 Task: Add Attachment from "Attach a link" to Card Card0000000056 in Board Board0000000014 in Workspace WS0000000005 in Trello. Add Cover Red to Card Card0000000056 in Board Board0000000014 in Workspace WS0000000005 in Trello. Add "Join Card" Button Button0000000056  to Card Card0000000056 in Board Board0000000014 in Workspace WS0000000005 in Trello. Add Description DS0000000056 to Card Card0000000056 in Board Board0000000014 in Workspace WS0000000005 in Trello. Add Comment CM0000000056 to Card Card0000000056 in Board Board0000000014 in Workspace WS0000000005 in Trello
Action: Mouse moved to (648, 365)
Screenshot: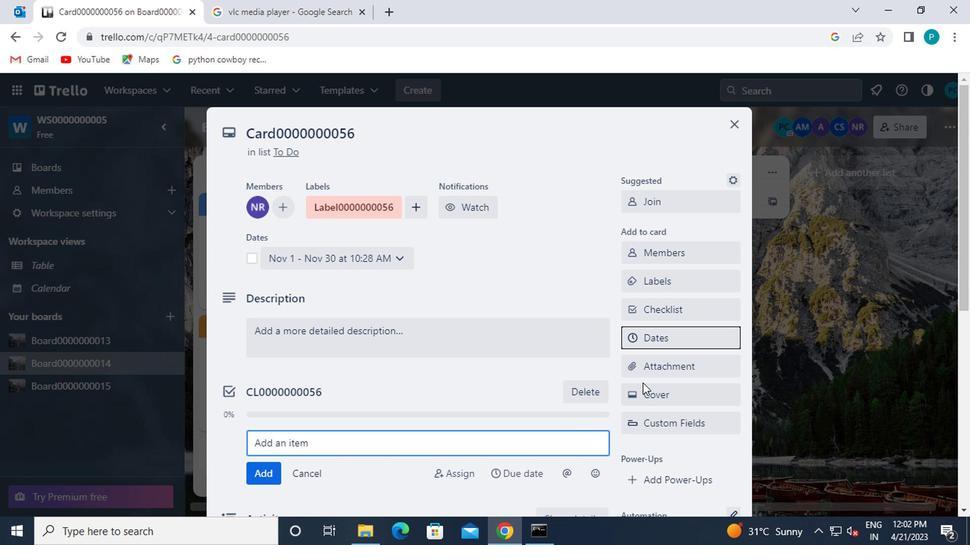 
Action: Mouse pressed left at (648, 365)
Screenshot: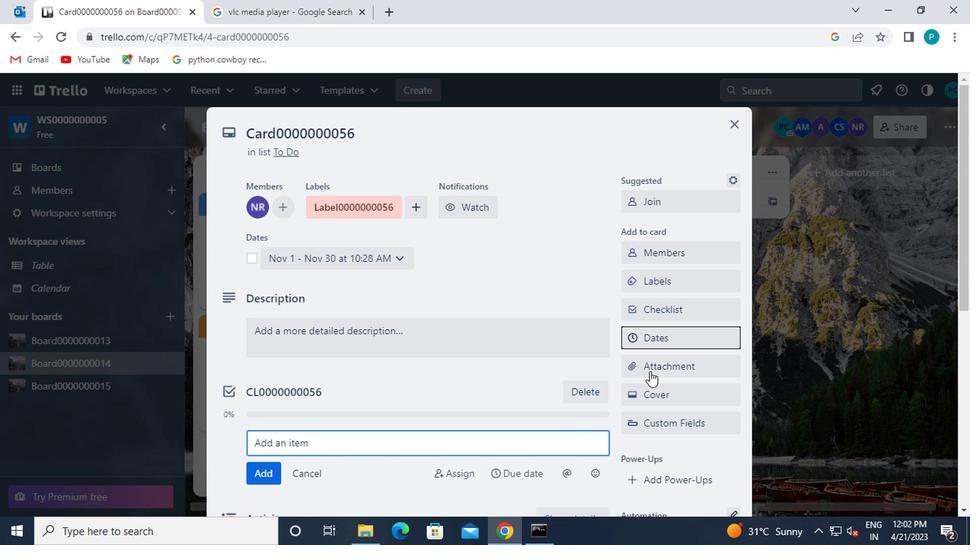 
Action: Mouse moved to (311, 16)
Screenshot: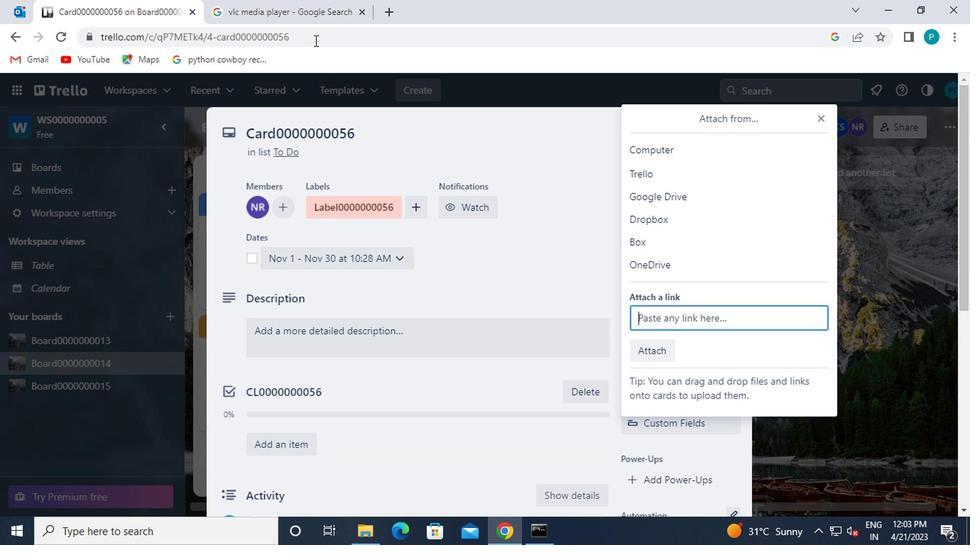 
Action: Mouse pressed left at (311, 16)
Screenshot: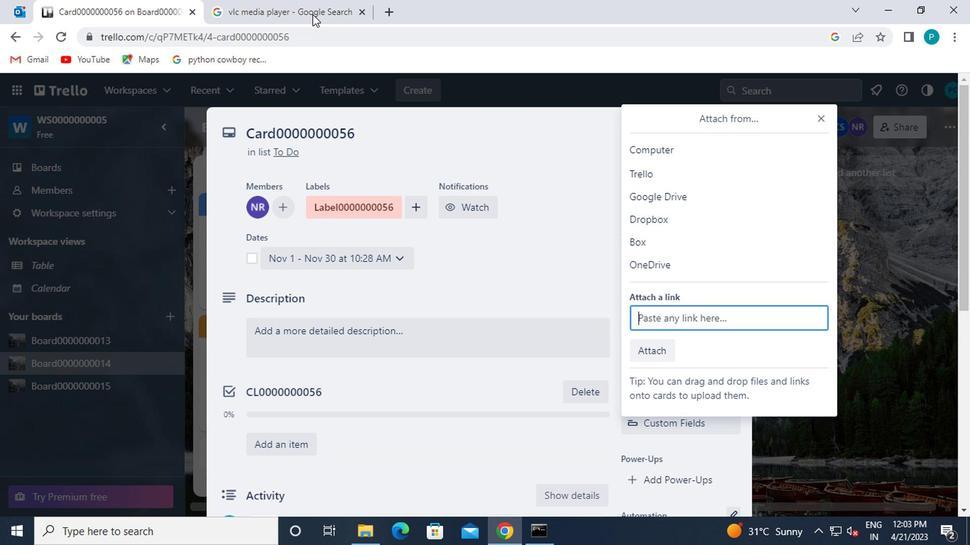 
Action: Mouse moved to (311, 16)
Screenshot: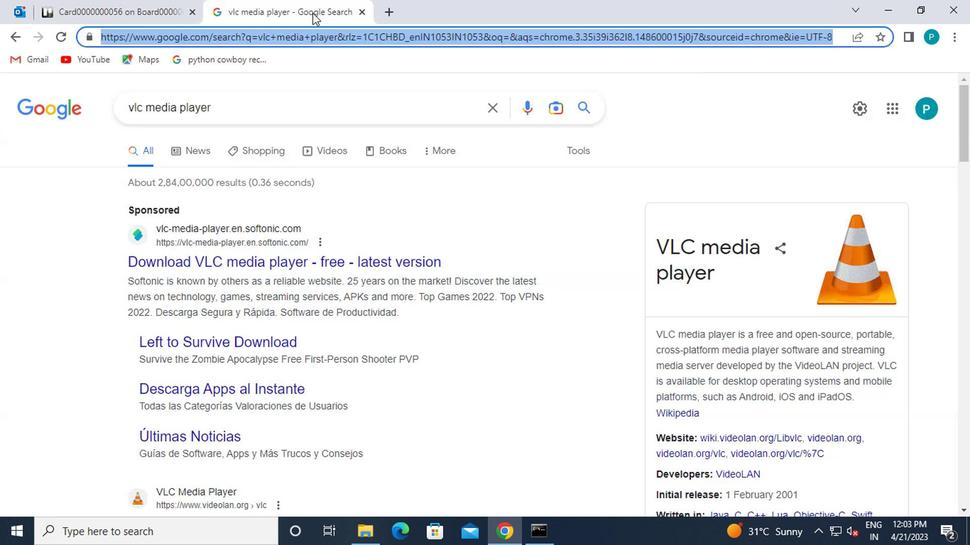 
Action: Key pressed ctrl+C
Screenshot: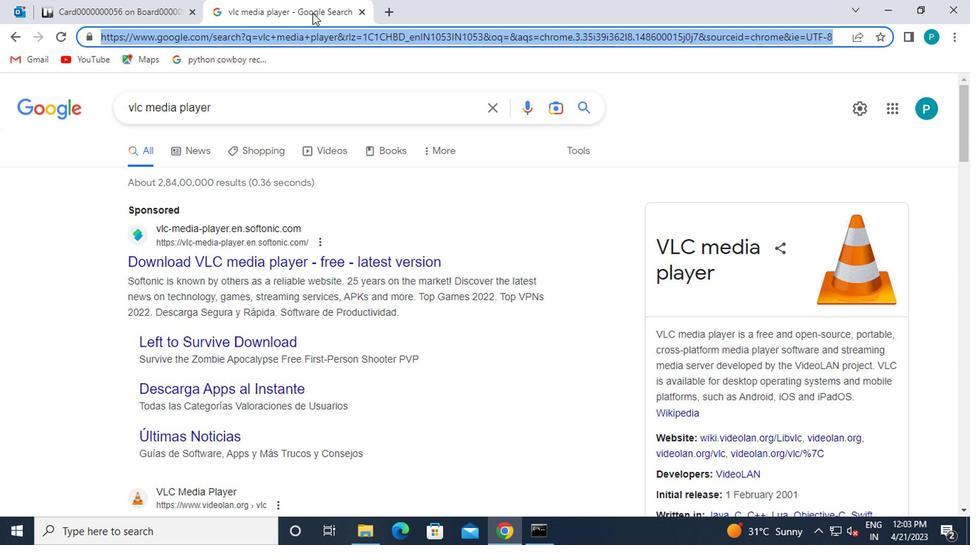 
Action: Mouse moved to (136, 15)
Screenshot: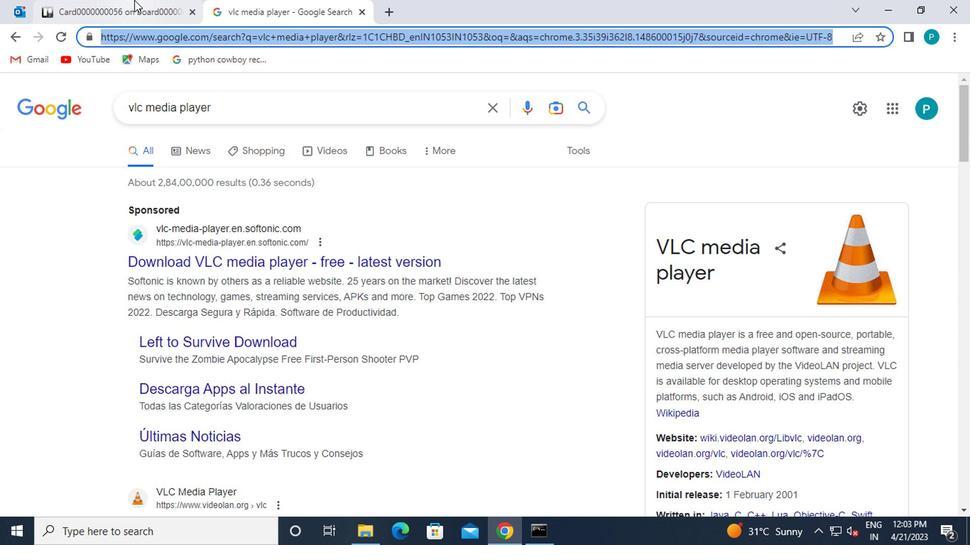
Action: Mouse pressed left at (136, 15)
Screenshot: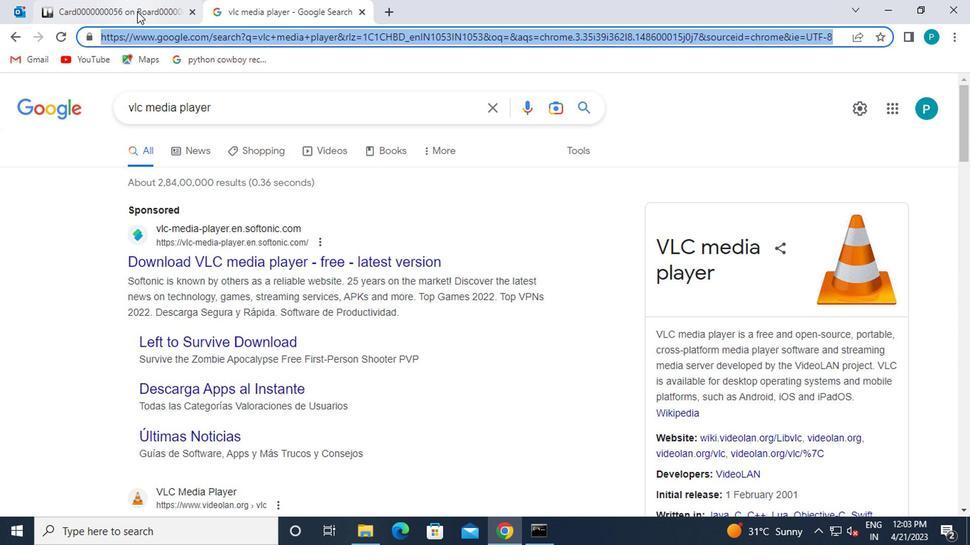 
Action: Mouse moved to (660, 314)
Screenshot: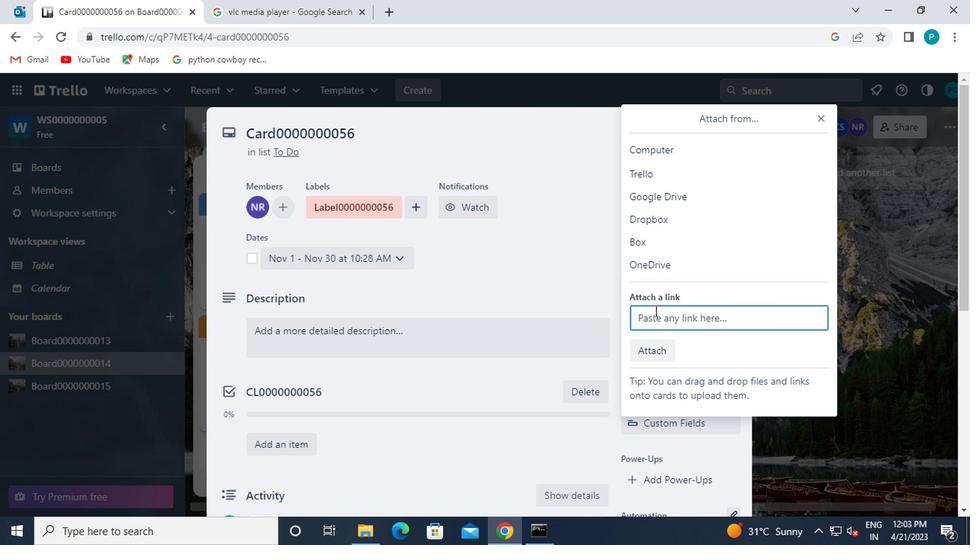 
Action: Mouse pressed left at (660, 314)
Screenshot: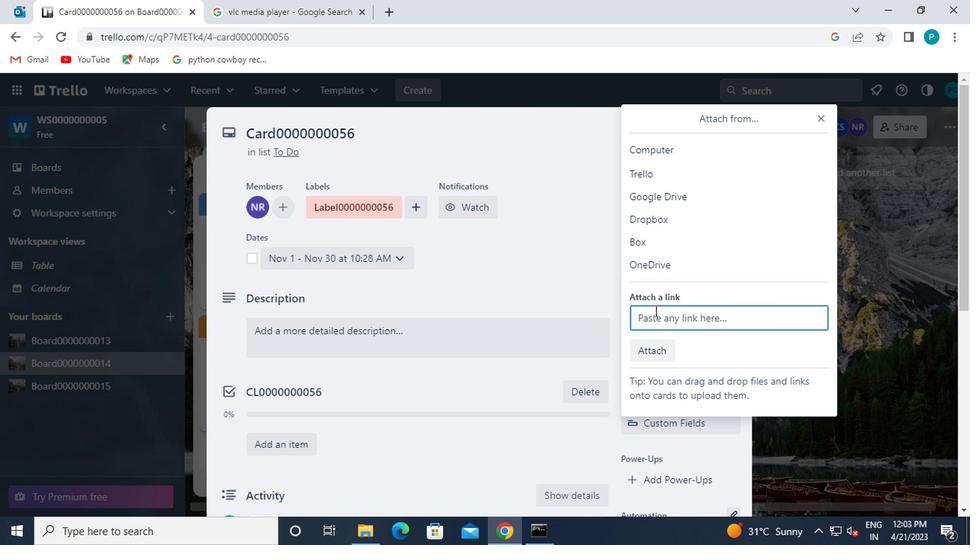 
Action: Mouse moved to (662, 321)
Screenshot: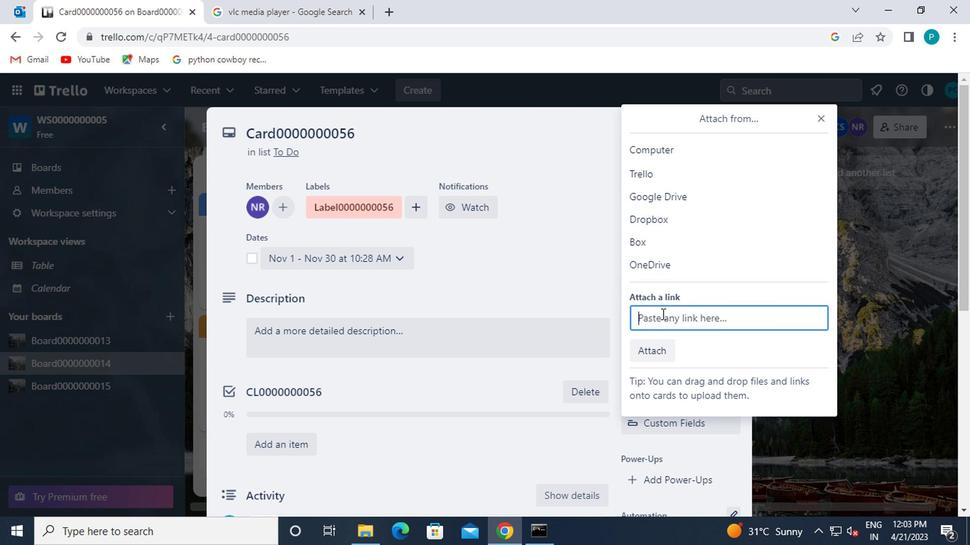 
Action: Key pressed ctrl+V
Screenshot: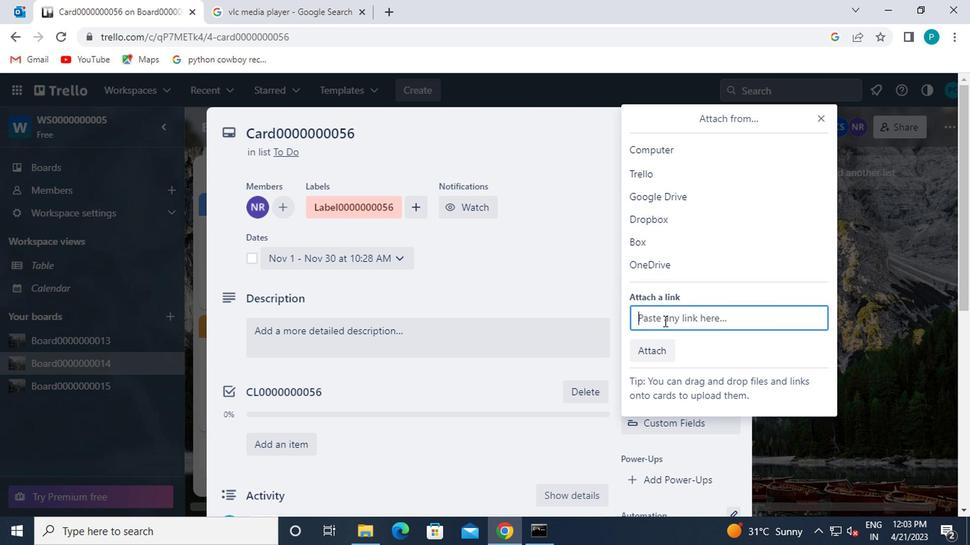 
Action: Mouse moved to (652, 392)
Screenshot: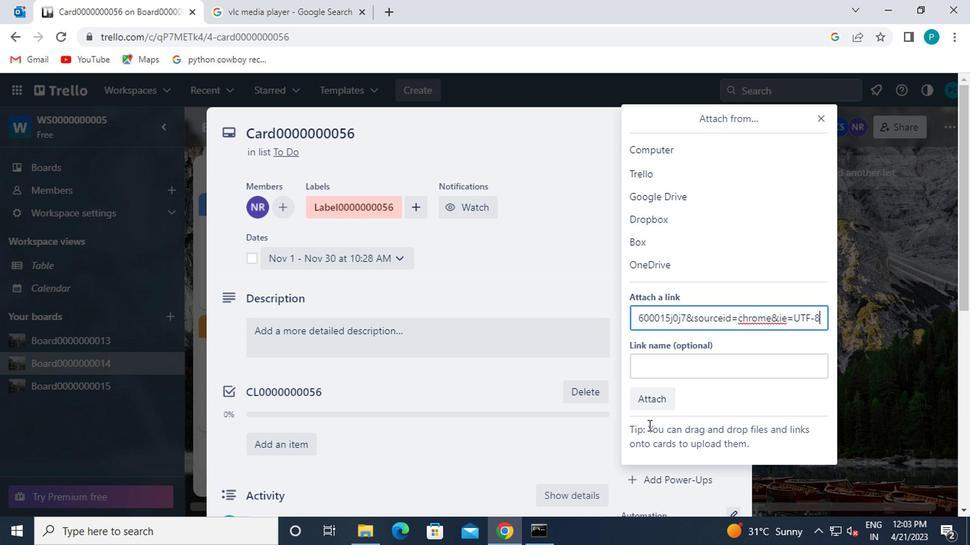 
Action: Mouse pressed left at (652, 392)
Screenshot: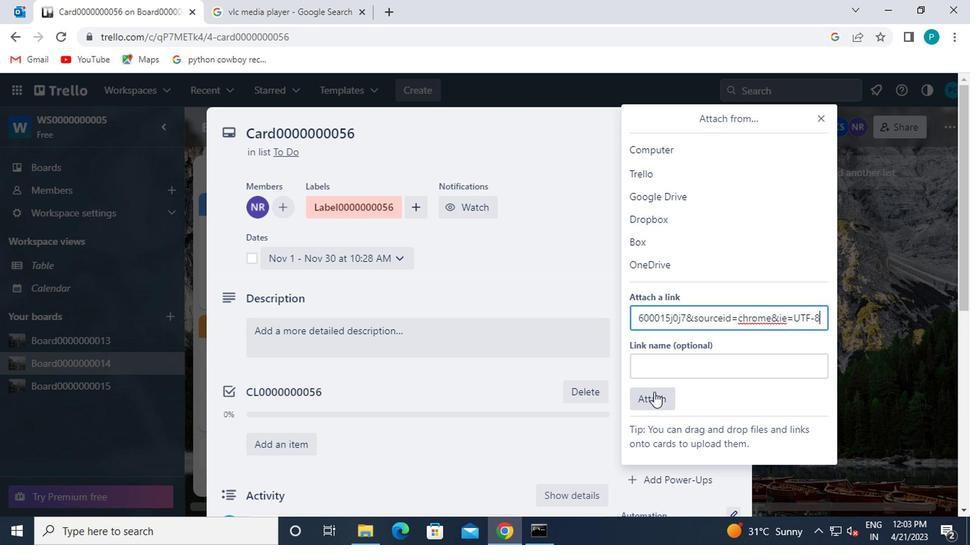 
Action: Mouse moved to (671, 404)
Screenshot: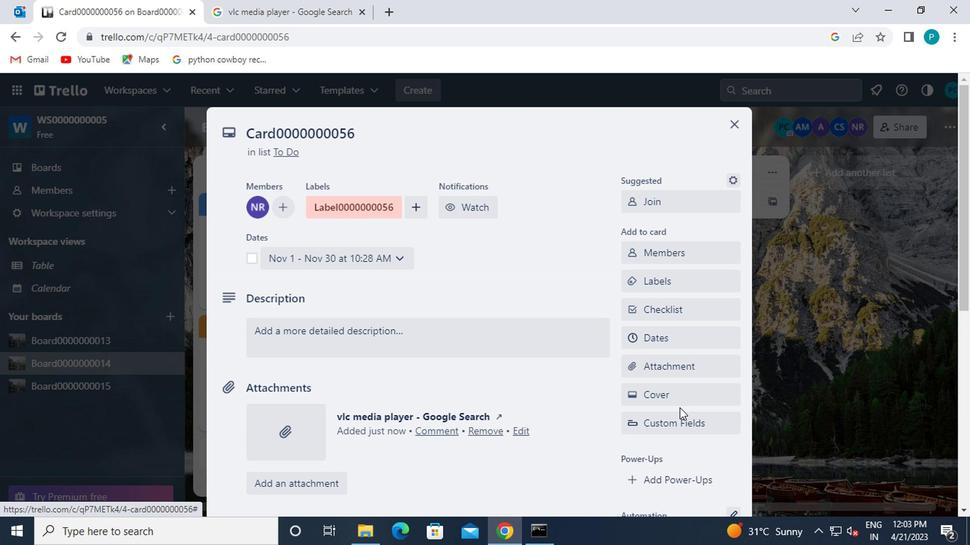 
Action: Mouse pressed left at (671, 404)
Screenshot: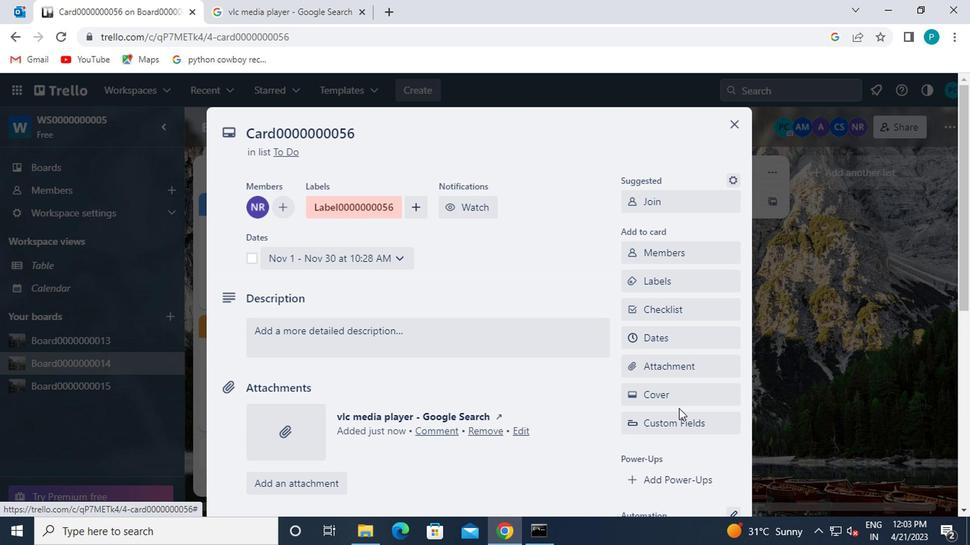 
Action: Mouse moved to (755, 248)
Screenshot: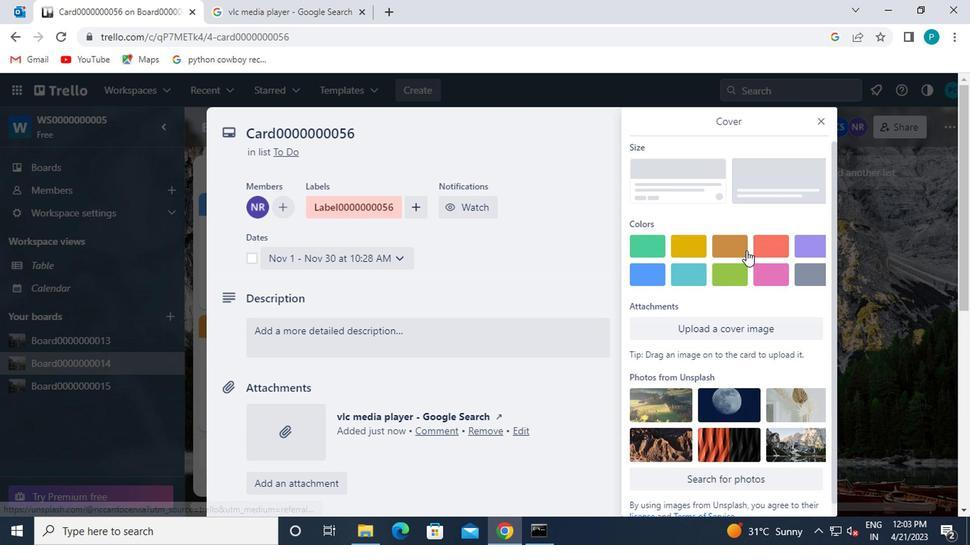 
Action: Mouse pressed left at (755, 248)
Screenshot: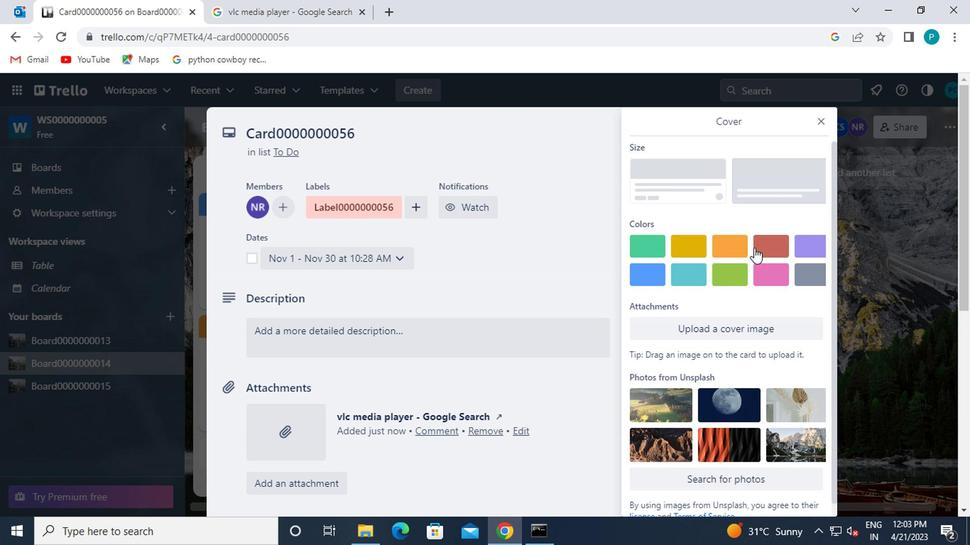
Action: Mouse moved to (812, 118)
Screenshot: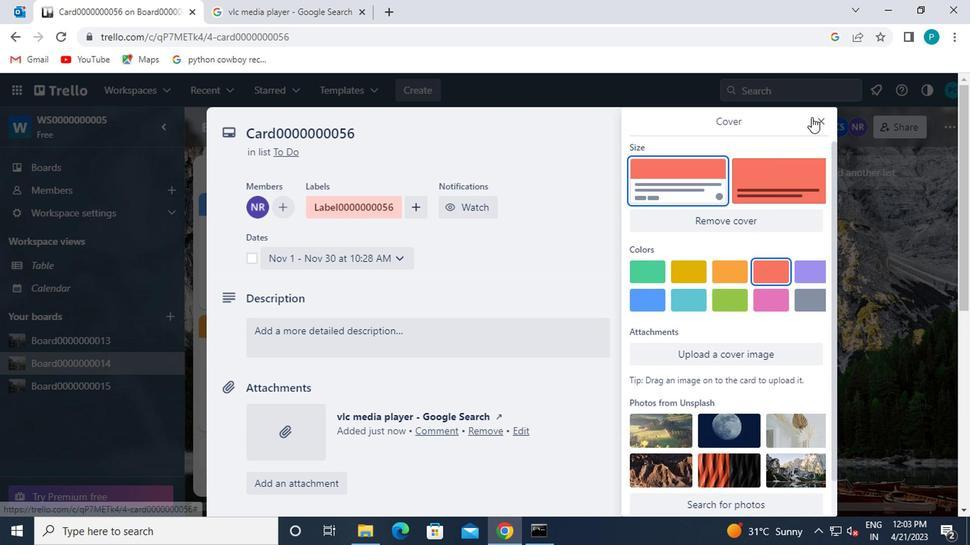 
Action: Mouse pressed left at (812, 118)
Screenshot: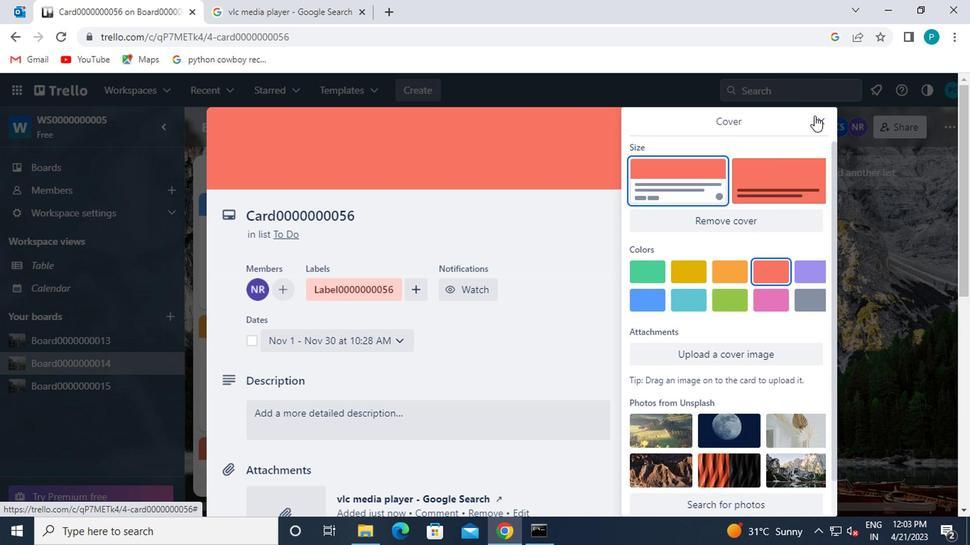 
Action: Mouse moved to (601, 341)
Screenshot: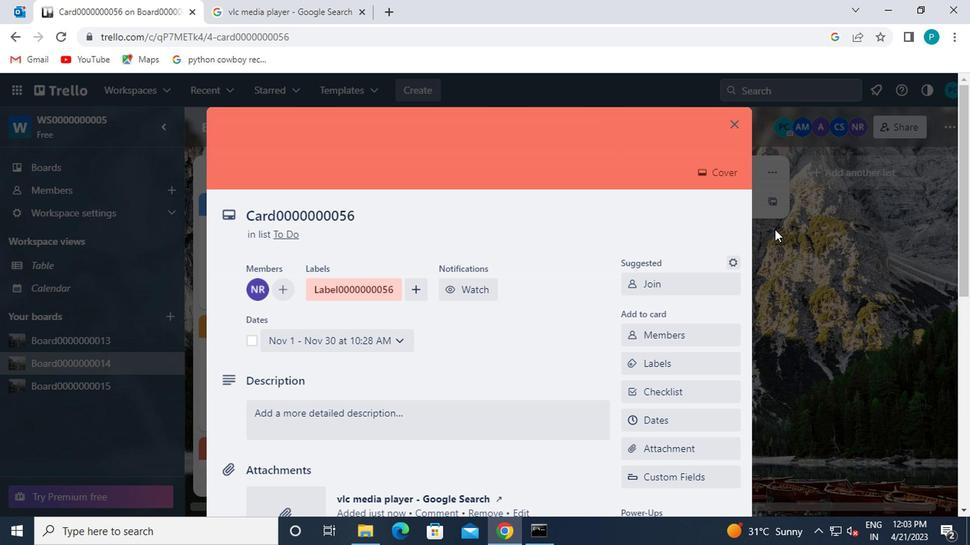 
Action: Mouse scrolled (601, 341) with delta (0, 0)
Screenshot: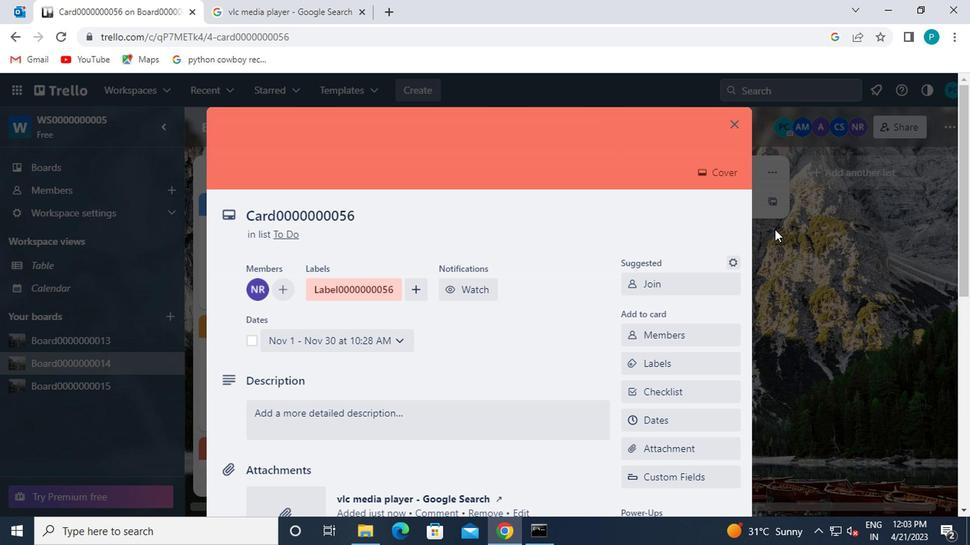 
Action: Mouse moved to (592, 343)
Screenshot: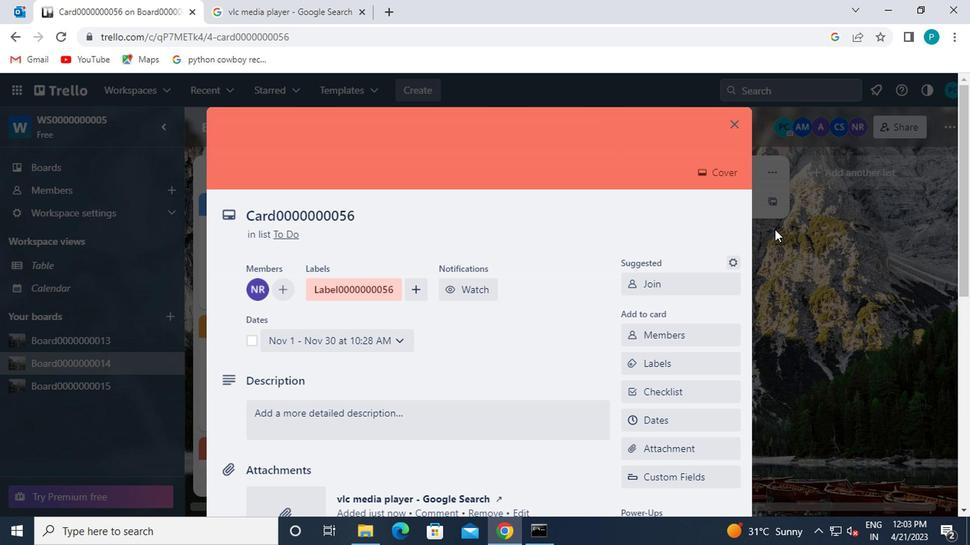 
Action: Mouse scrolled (592, 343) with delta (0, 0)
Screenshot: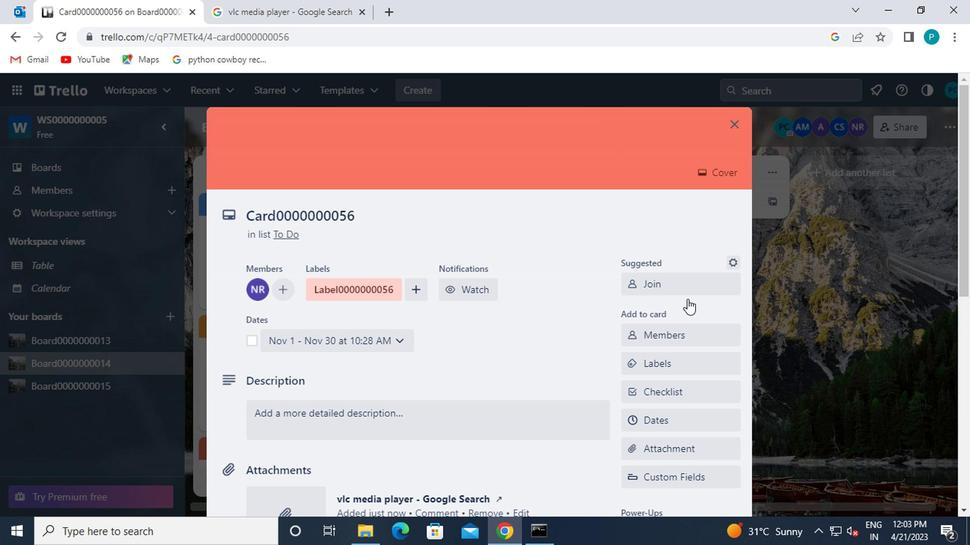 
Action: Mouse scrolled (592, 343) with delta (0, 0)
Screenshot: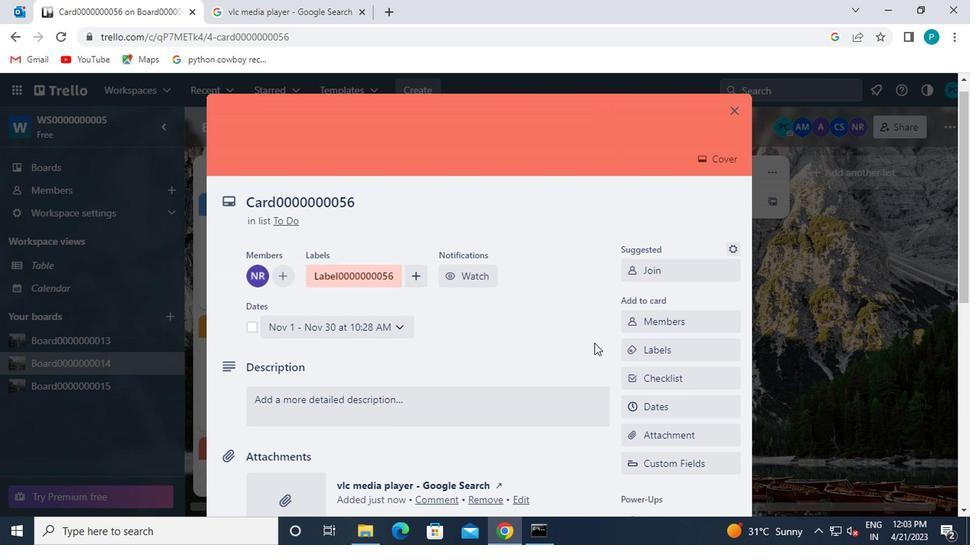 
Action: Mouse moved to (594, 343)
Screenshot: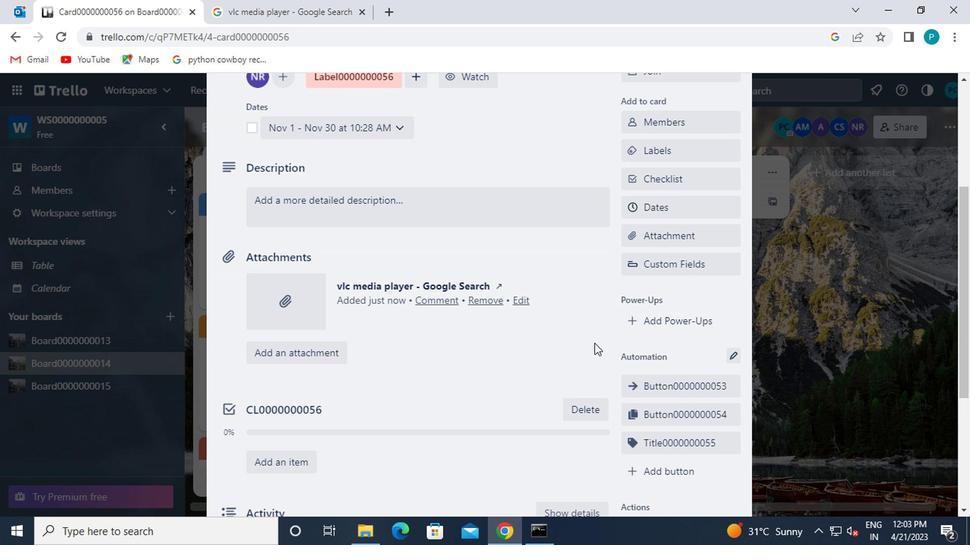 
Action: Mouse scrolled (594, 343) with delta (0, 0)
Screenshot: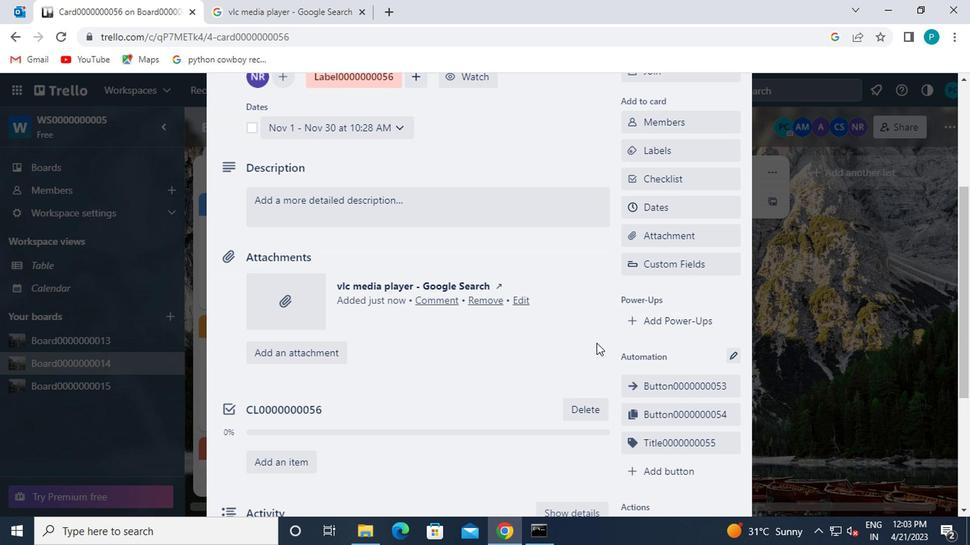 
Action: Mouse moved to (655, 398)
Screenshot: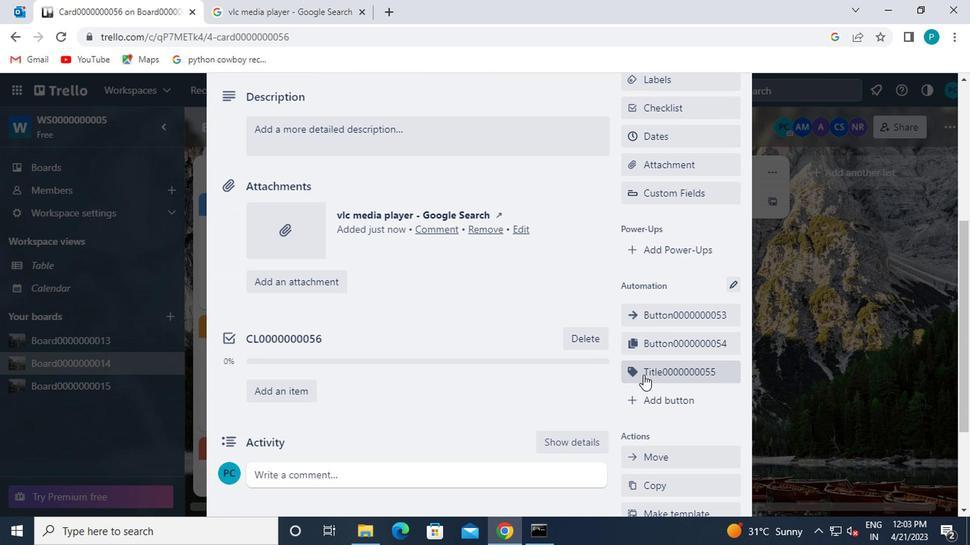 
Action: Mouse pressed left at (655, 398)
Screenshot: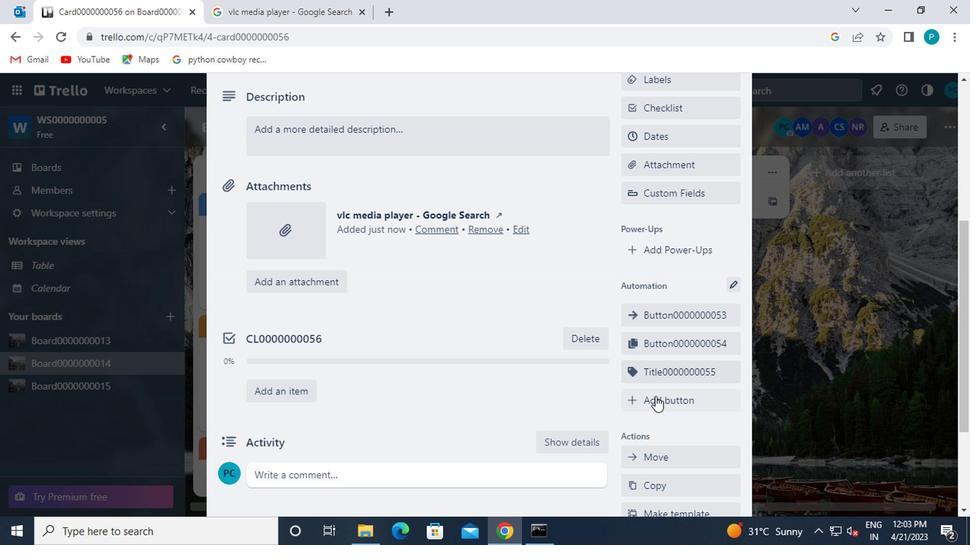 
Action: Mouse moved to (654, 273)
Screenshot: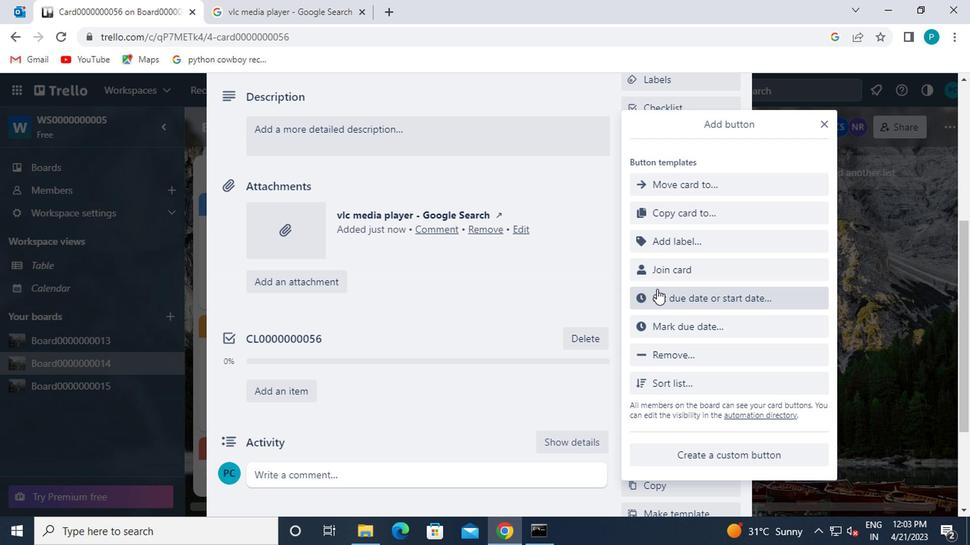 
Action: Mouse pressed left at (654, 273)
Screenshot: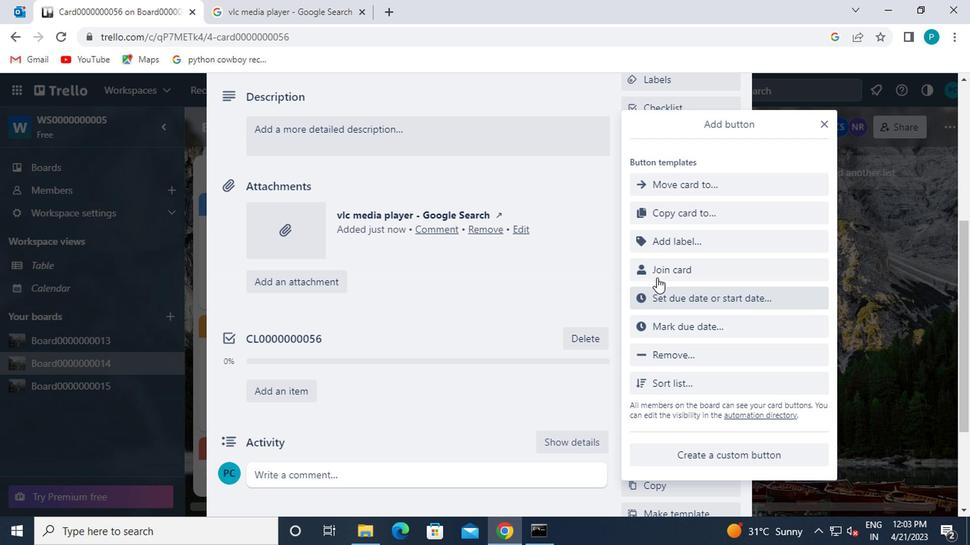 
Action: Mouse moved to (666, 259)
Screenshot: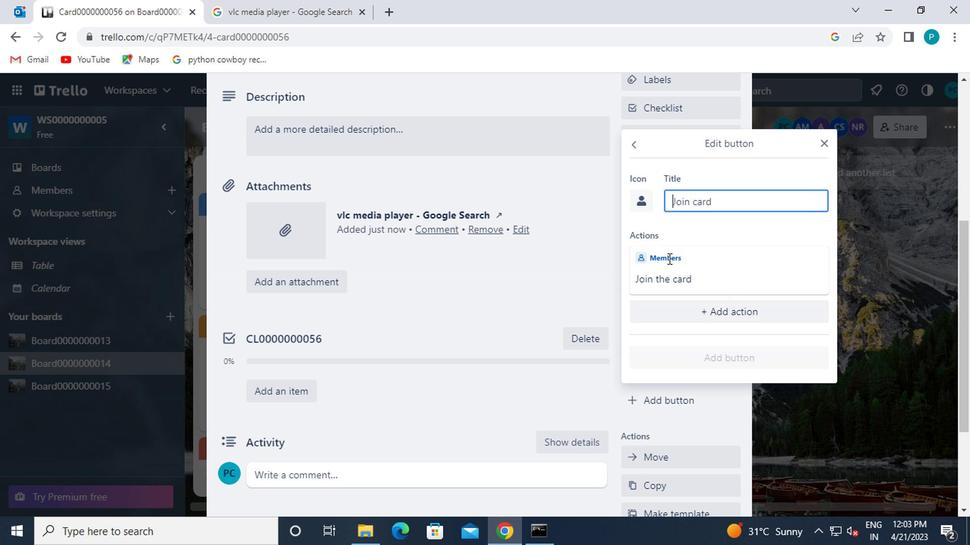 
Action: Key pressed b<Key.caps_lock>utton0000000056
Screenshot: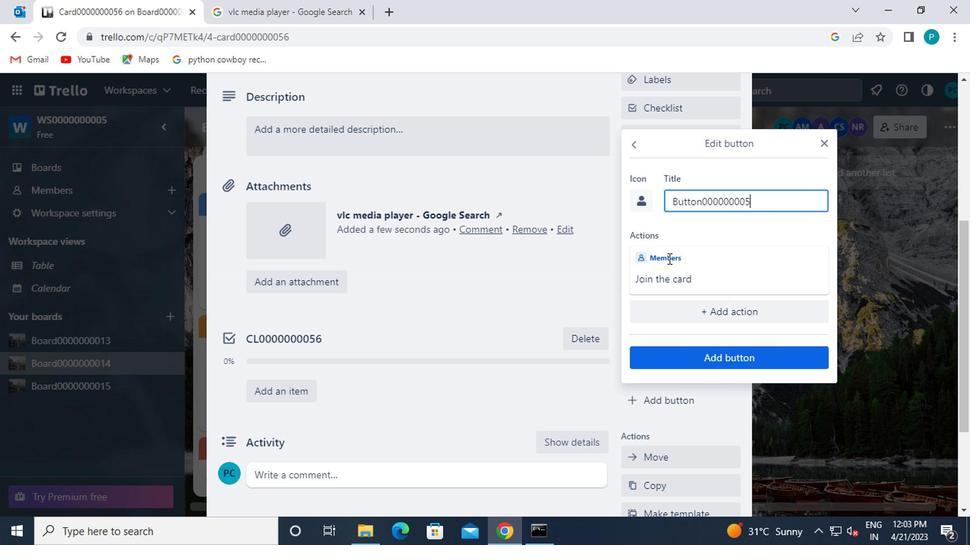 
Action: Mouse moved to (738, 360)
Screenshot: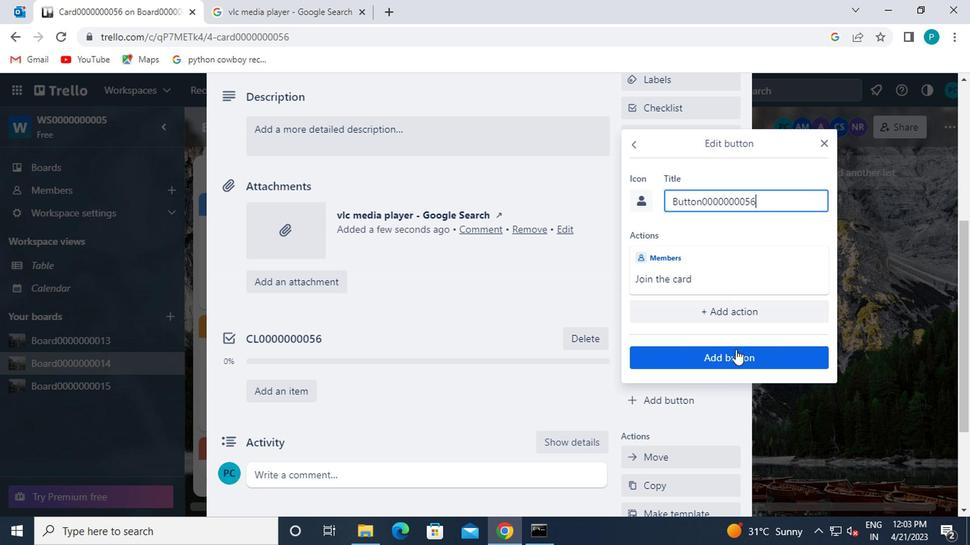 
Action: Mouse pressed left at (738, 360)
Screenshot: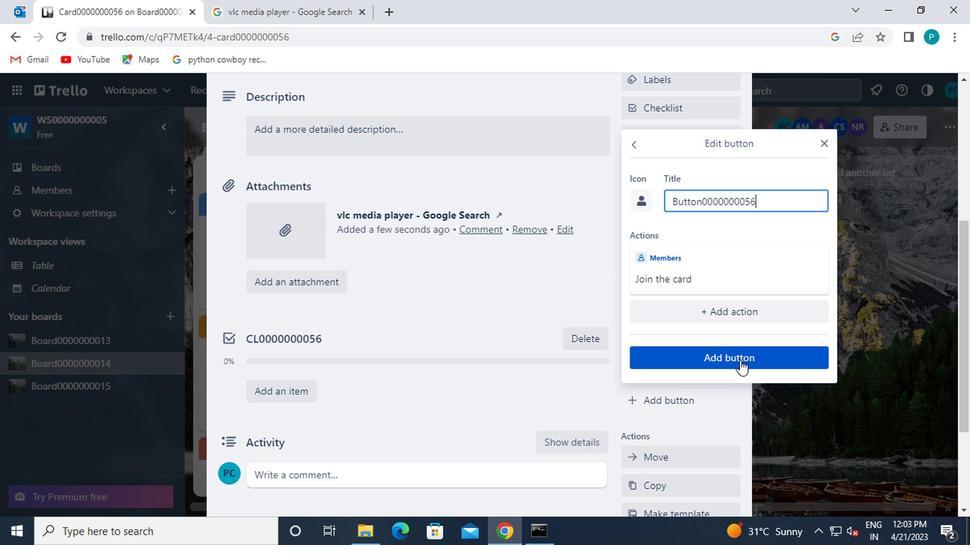 
Action: Mouse moved to (372, 296)
Screenshot: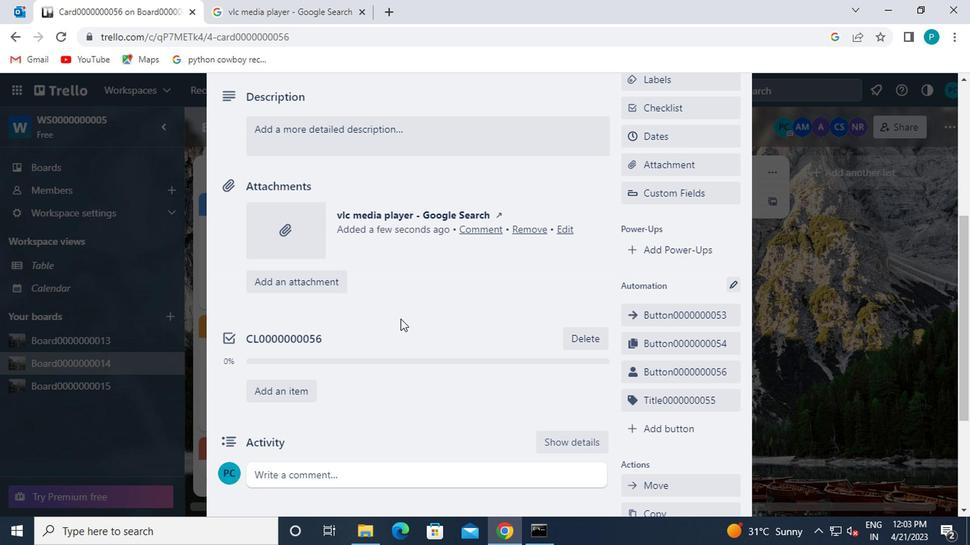 
Action: Mouse scrolled (372, 297) with delta (0, 0)
Screenshot: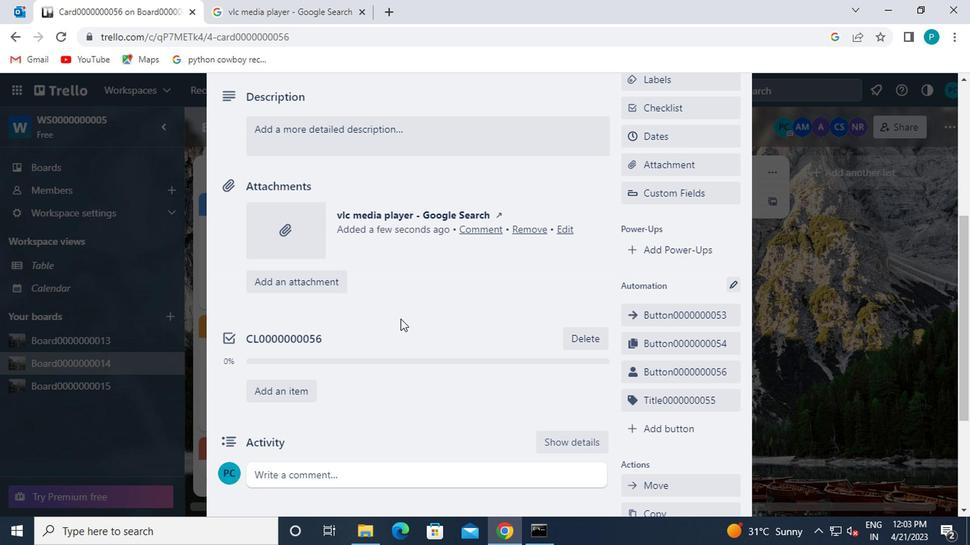 
Action: Mouse scrolled (372, 297) with delta (0, 0)
Screenshot: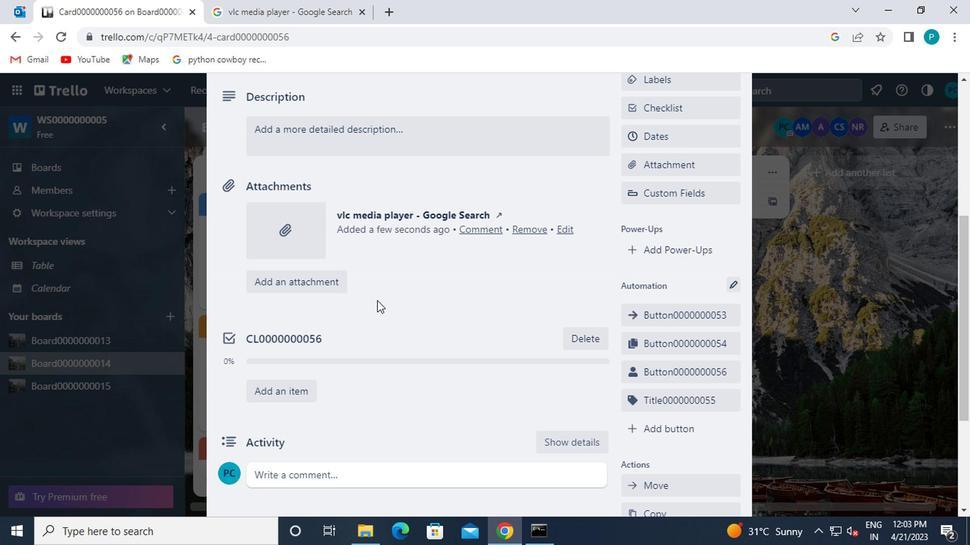 
Action: Mouse moved to (369, 276)
Screenshot: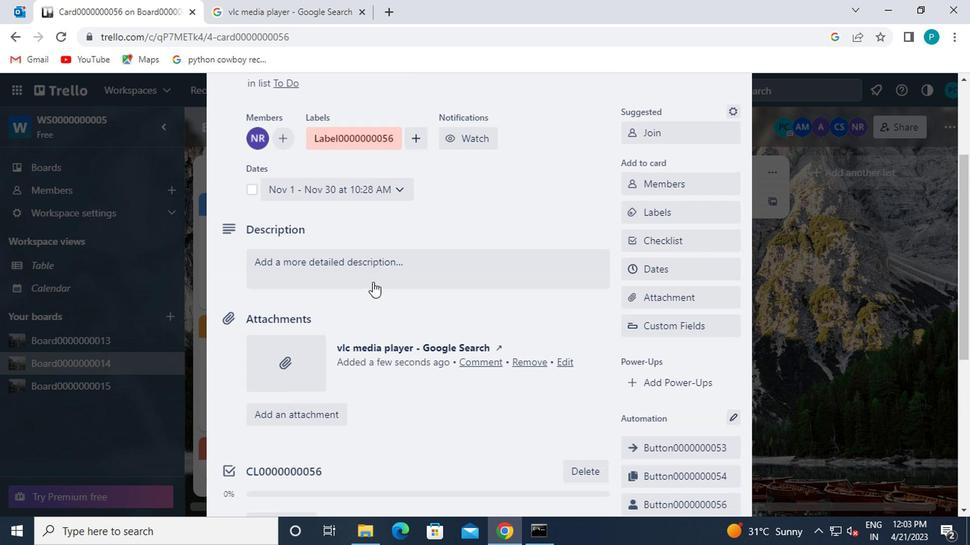 
Action: Mouse pressed left at (369, 276)
Screenshot: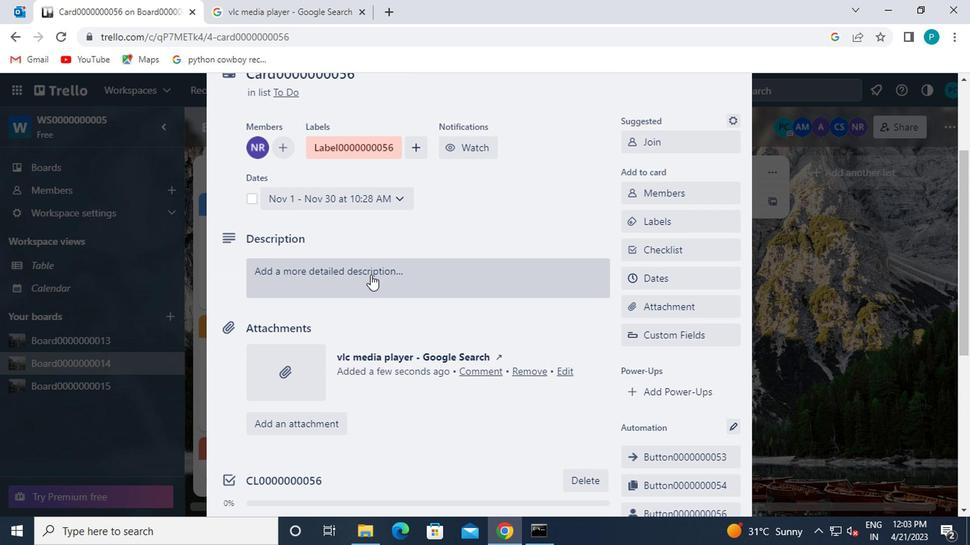 
Action: Mouse moved to (367, 276)
Screenshot: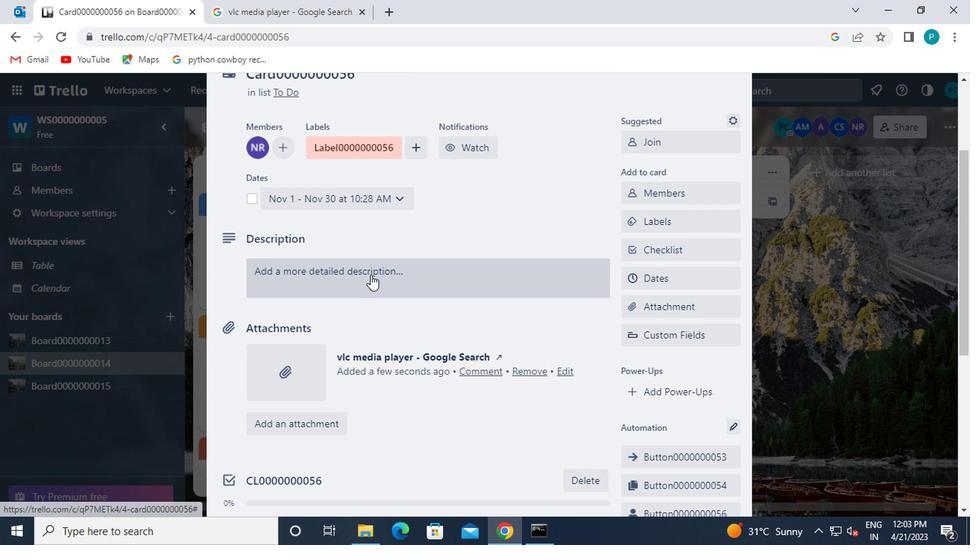 
Action: Key pressed <Key.caps_lock>ds0000000056
Screenshot: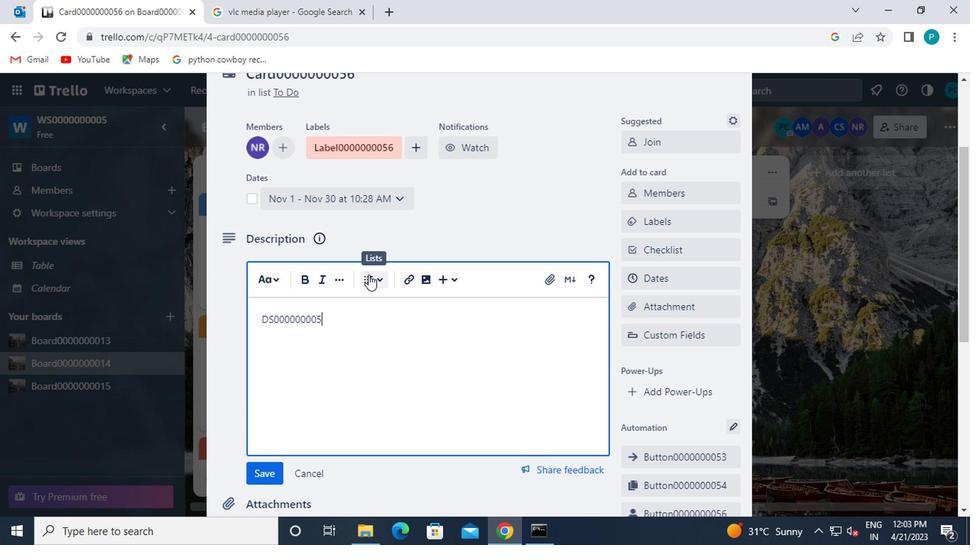 
Action: Mouse moved to (263, 473)
Screenshot: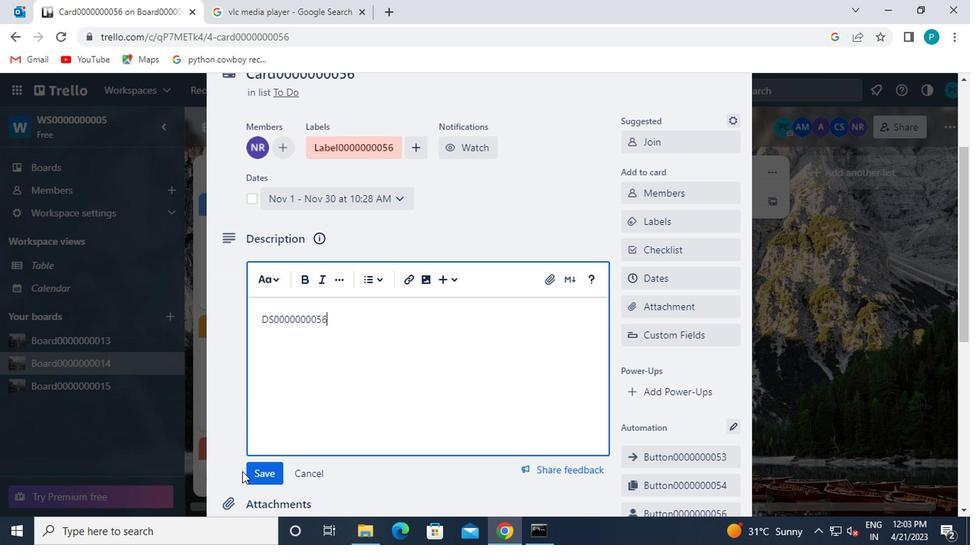 
Action: Mouse pressed left at (263, 473)
Screenshot: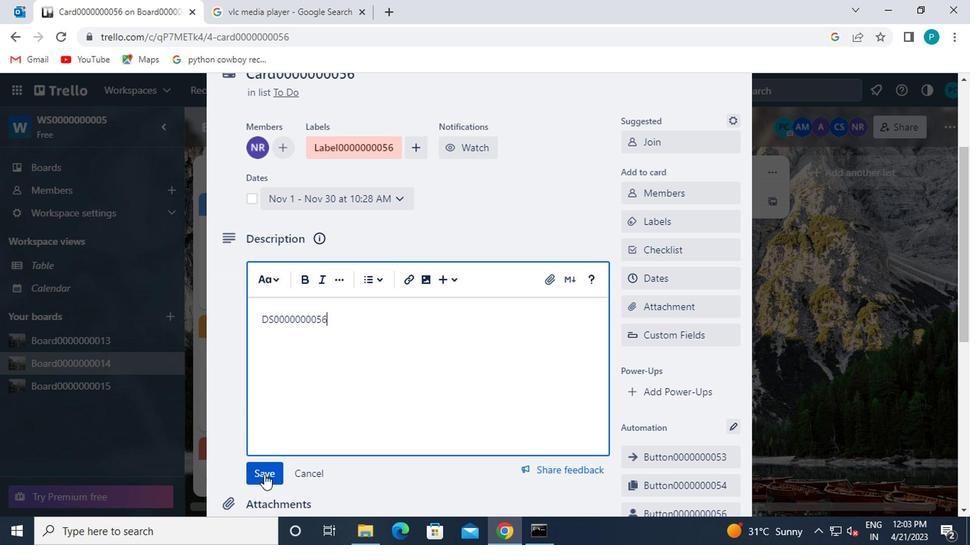 
Action: Mouse moved to (267, 456)
Screenshot: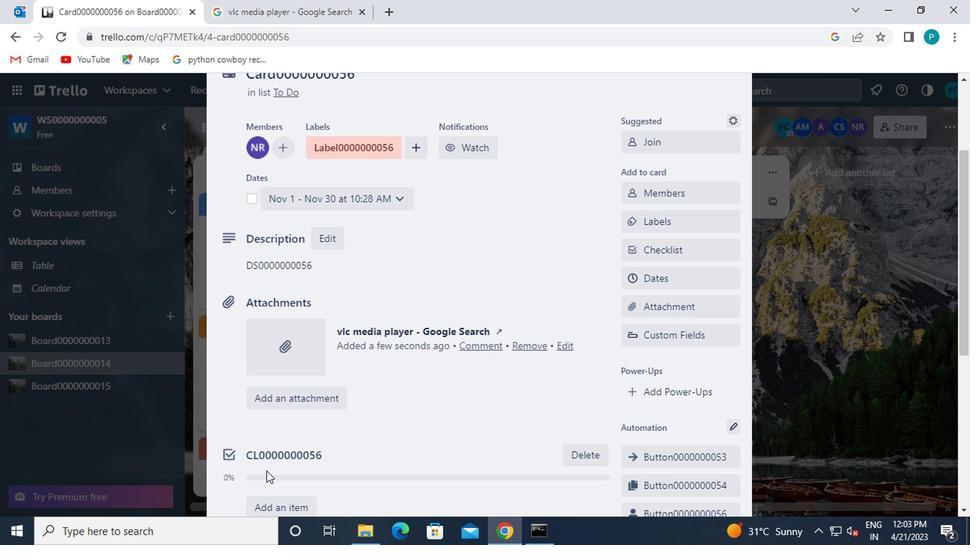 
Action: Mouse scrolled (267, 455) with delta (0, -1)
Screenshot: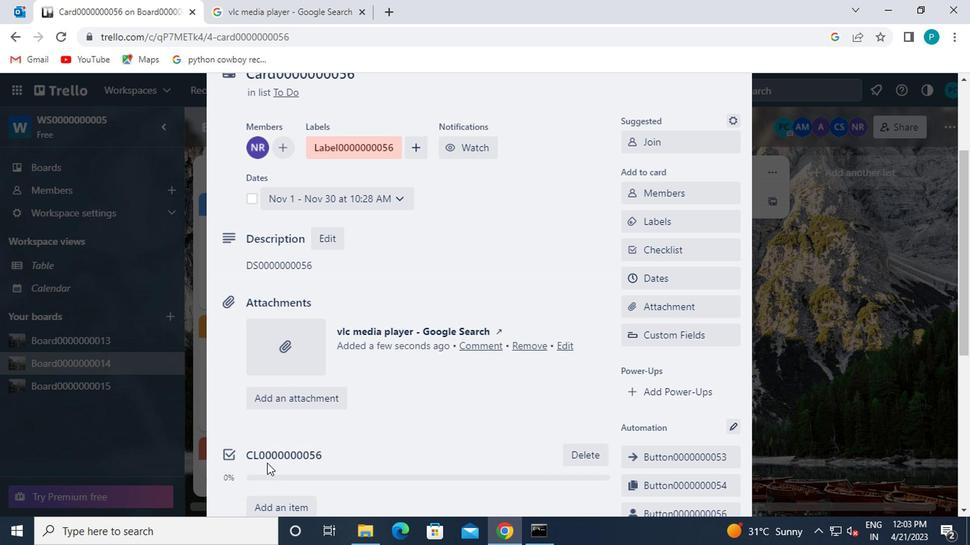 
Action: Mouse scrolled (267, 455) with delta (0, -1)
Screenshot: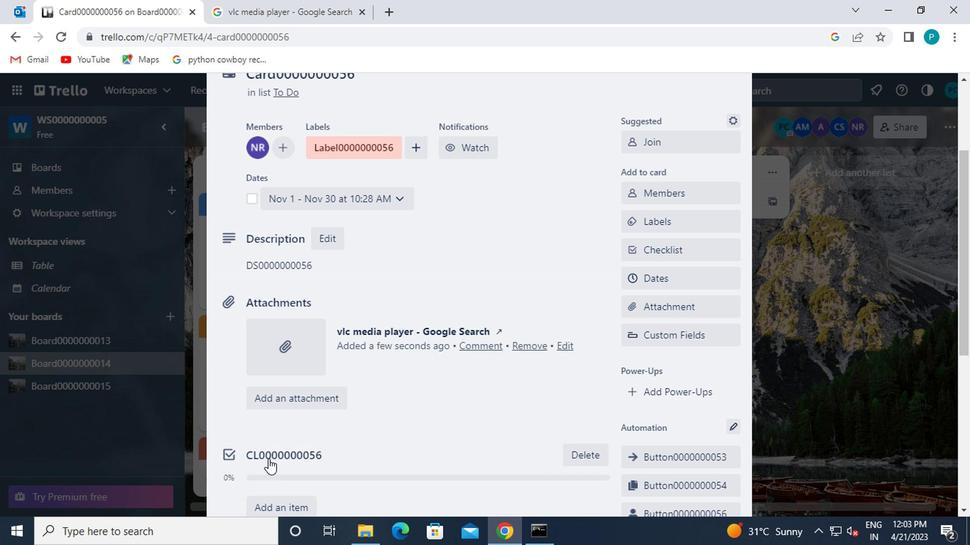 
Action: Mouse moved to (295, 445)
Screenshot: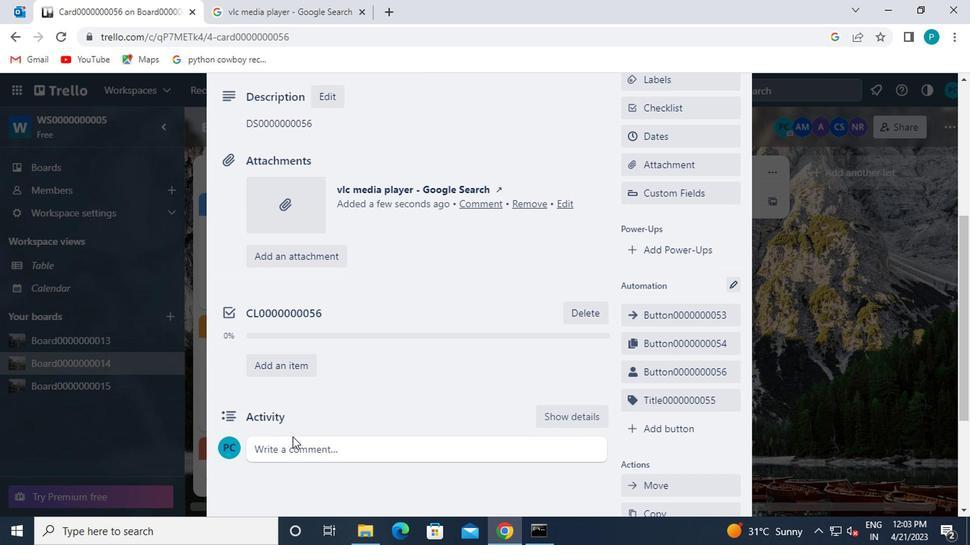 
Action: Mouse pressed left at (295, 445)
Screenshot: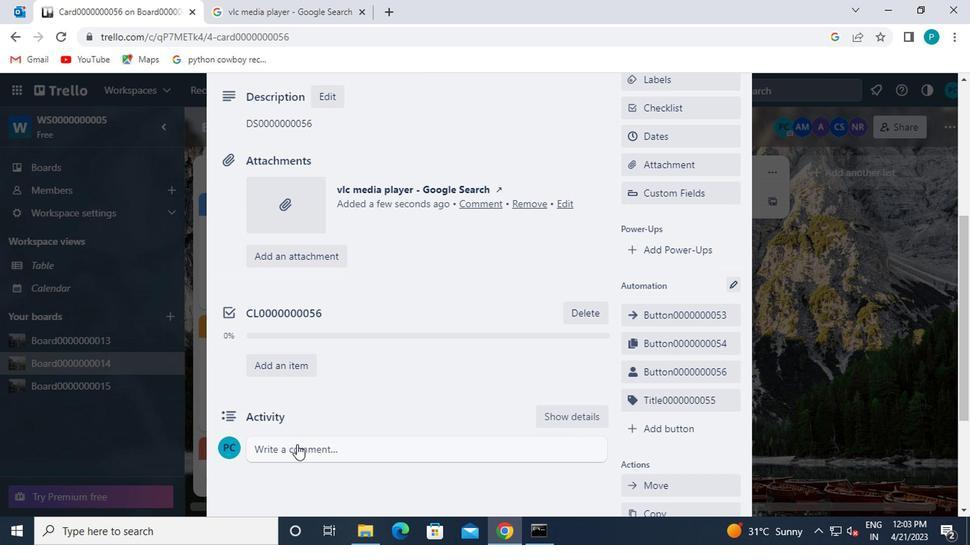 
Action: Mouse moved to (297, 445)
Screenshot: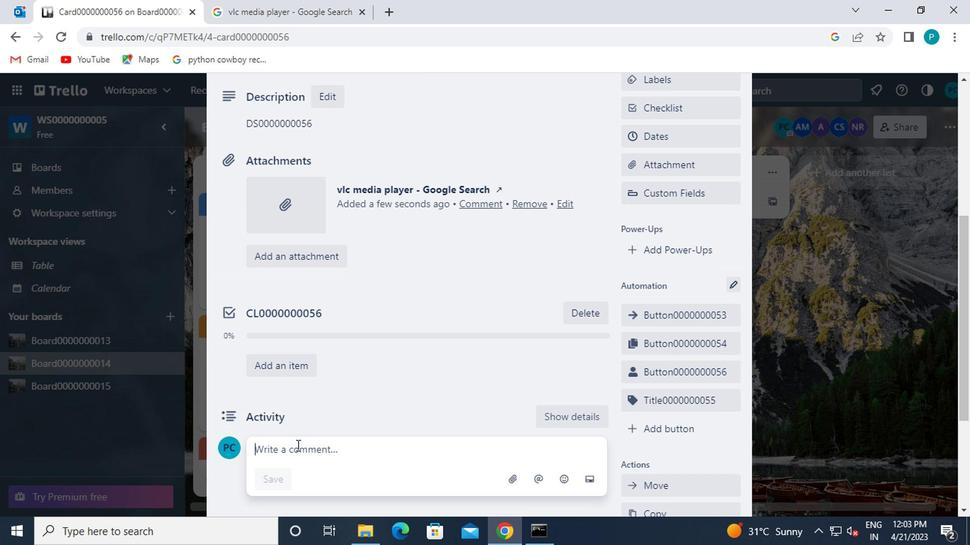 
Action: Key pressed cm0000000056
Screenshot: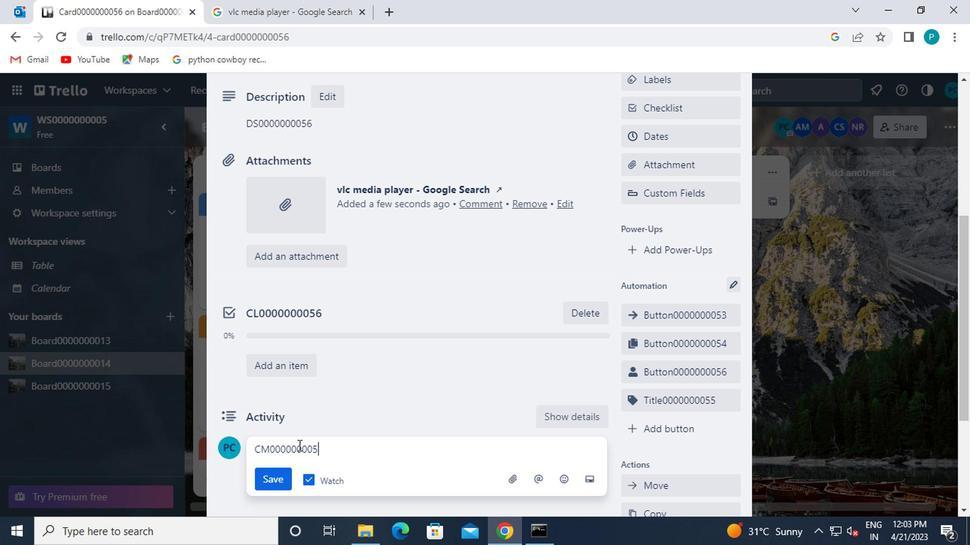 
Action: Mouse moved to (260, 477)
Screenshot: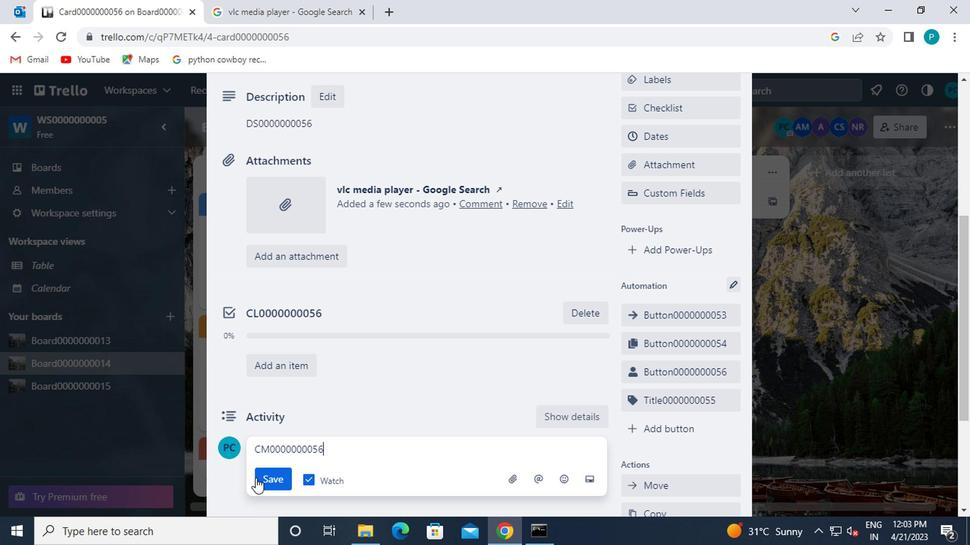 
Action: Mouse pressed left at (260, 477)
Screenshot: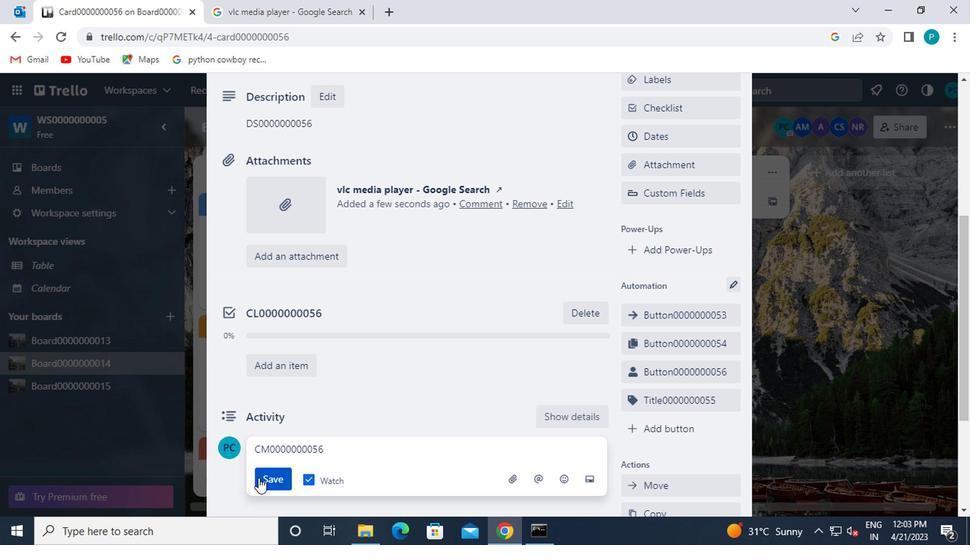 
Action: Mouse scrolled (260, 476) with delta (0, 0)
Screenshot: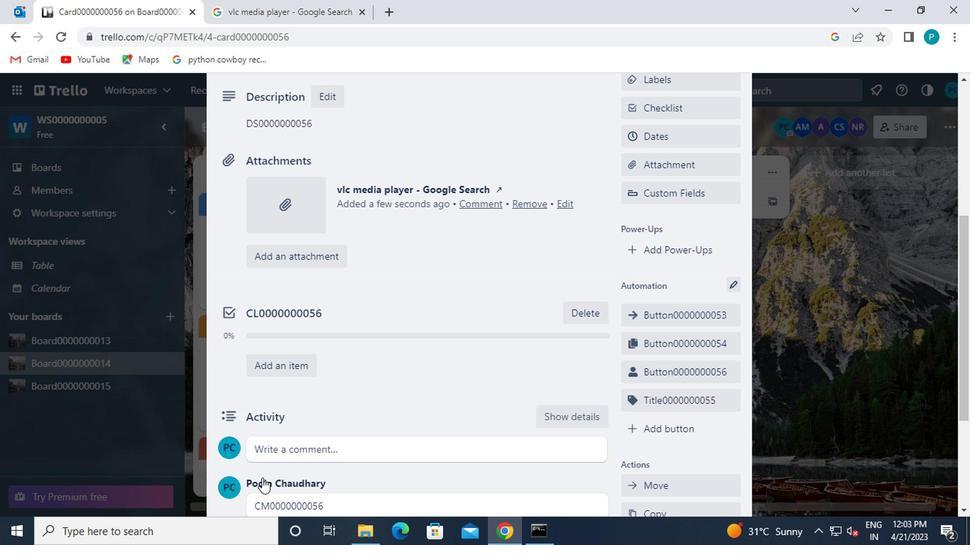 
Action: Mouse scrolled (260, 476) with delta (0, 0)
Screenshot: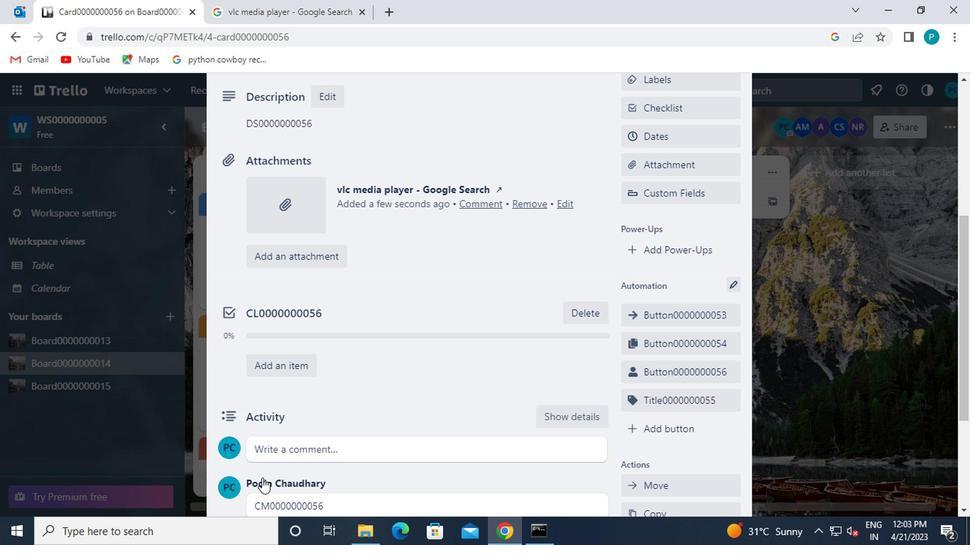 
Action: Mouse moved to (260, 477)
Screenshot: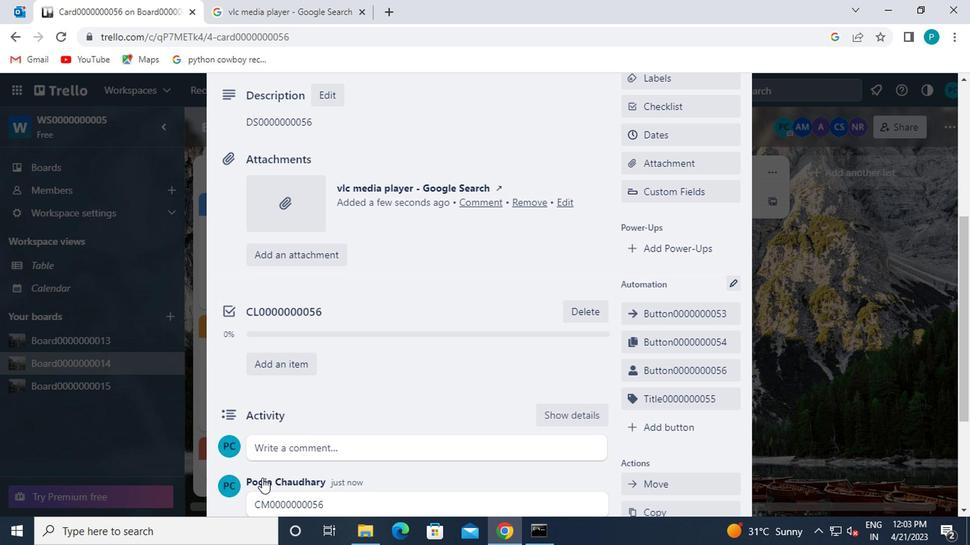 
